 Task: Change the bottom padding of text to 0.54.
Action: Mouse moved to (901, 337)
Screenshot: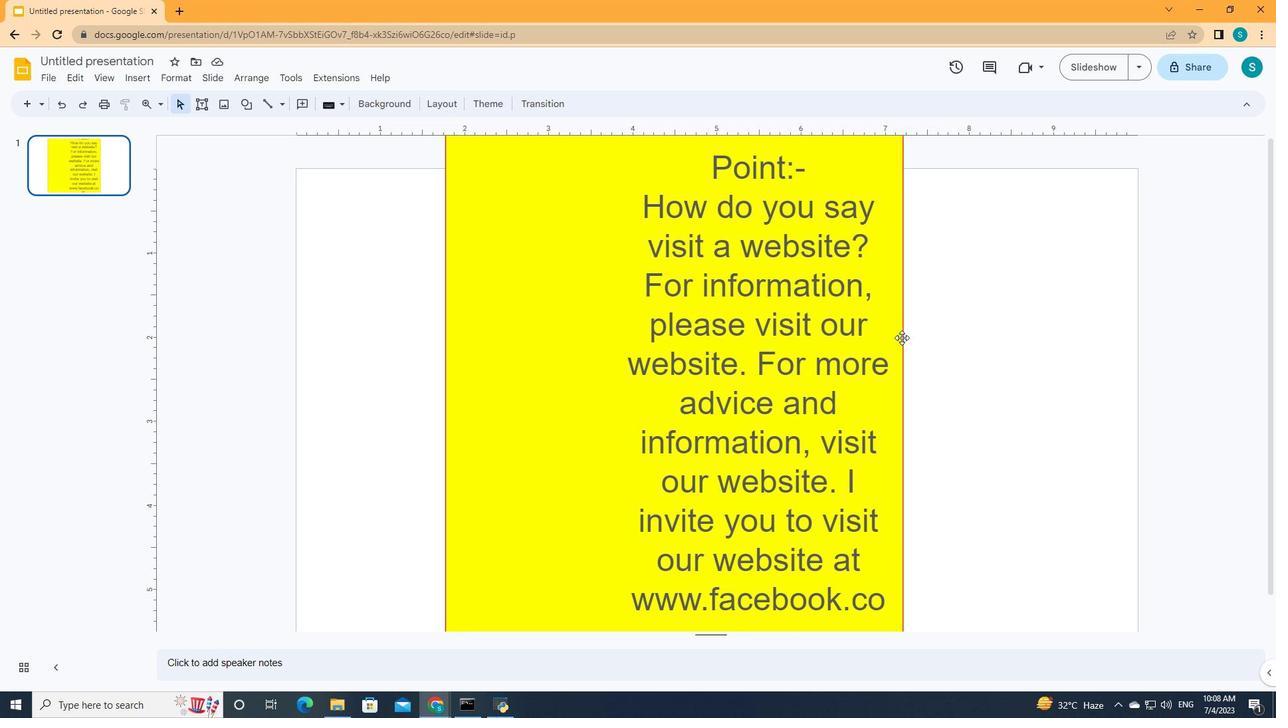 
Action: Mouse pressed left at (901, 337)
Screenshot: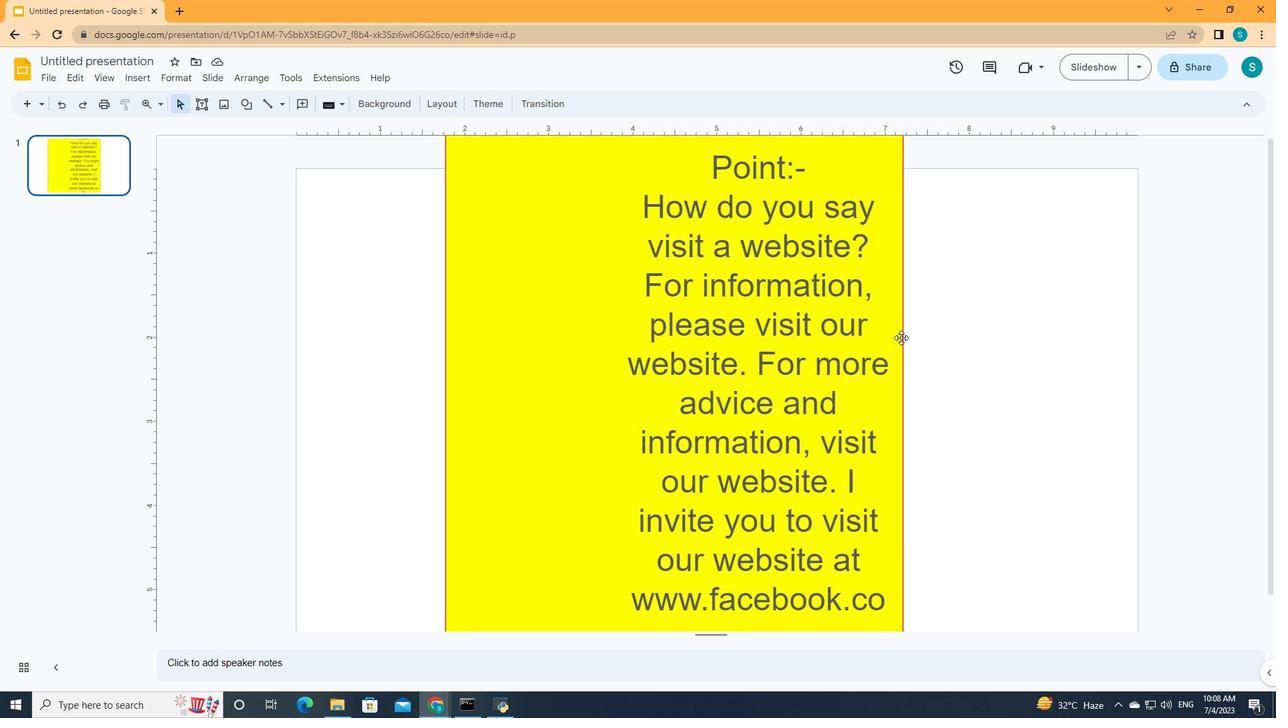 
Action: Mouse moved to (932, 96)
Screenshot: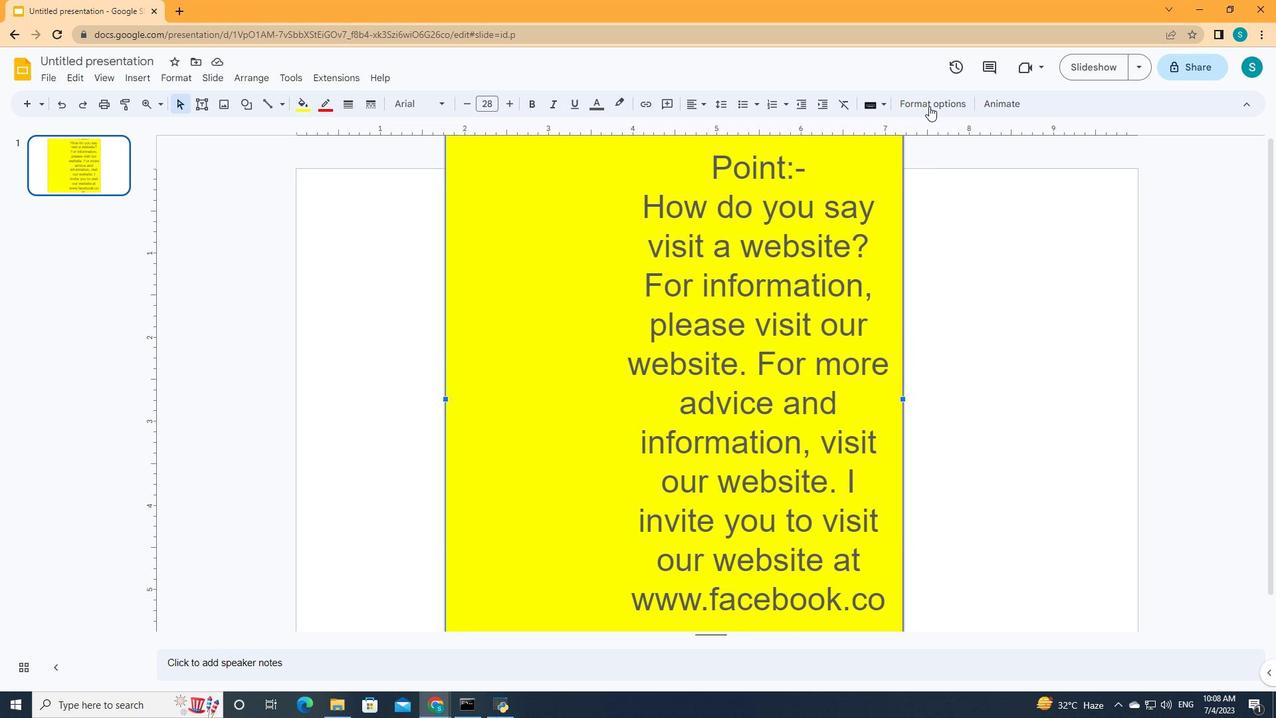 
Action: Mouse pressed left at (932, 96)
Screenshot: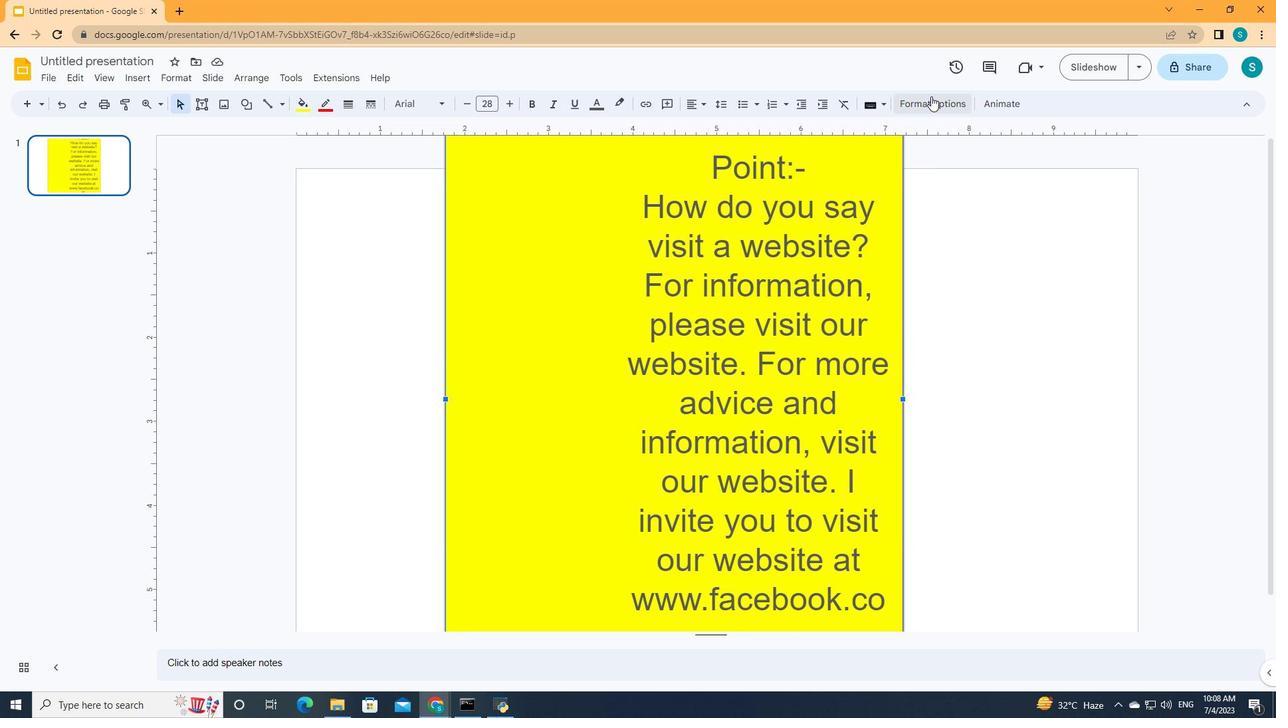 
Action: Mouse moved to (1114, 227)
Screenshot: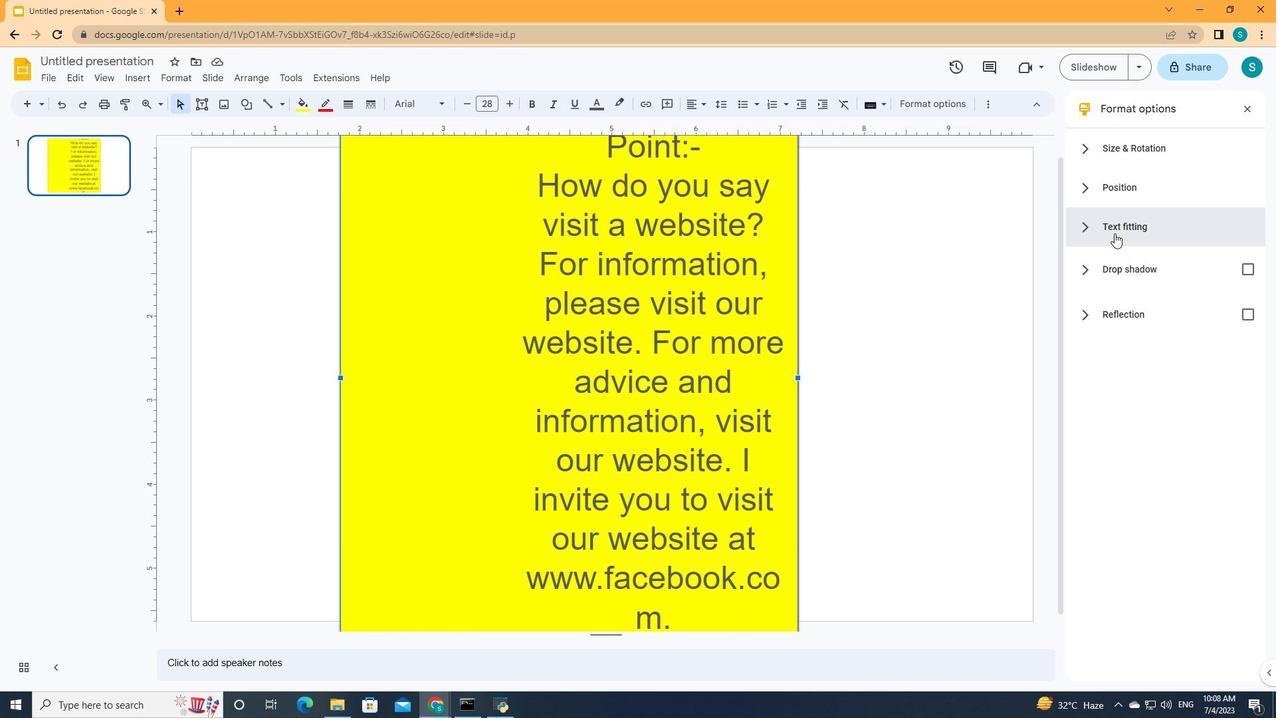 
Action: Mouse pressed left at (1114, 227)
Screenshot: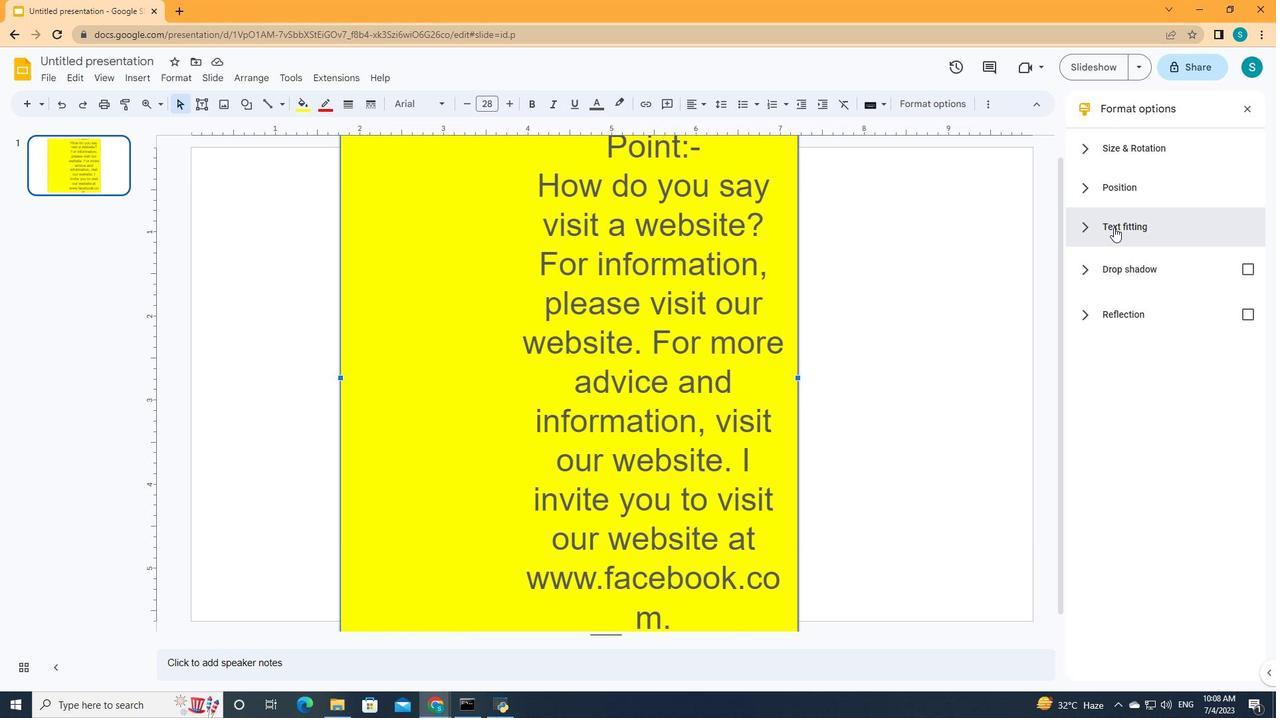 
Action: Mouse moved to (1184, 499)
Screenshot: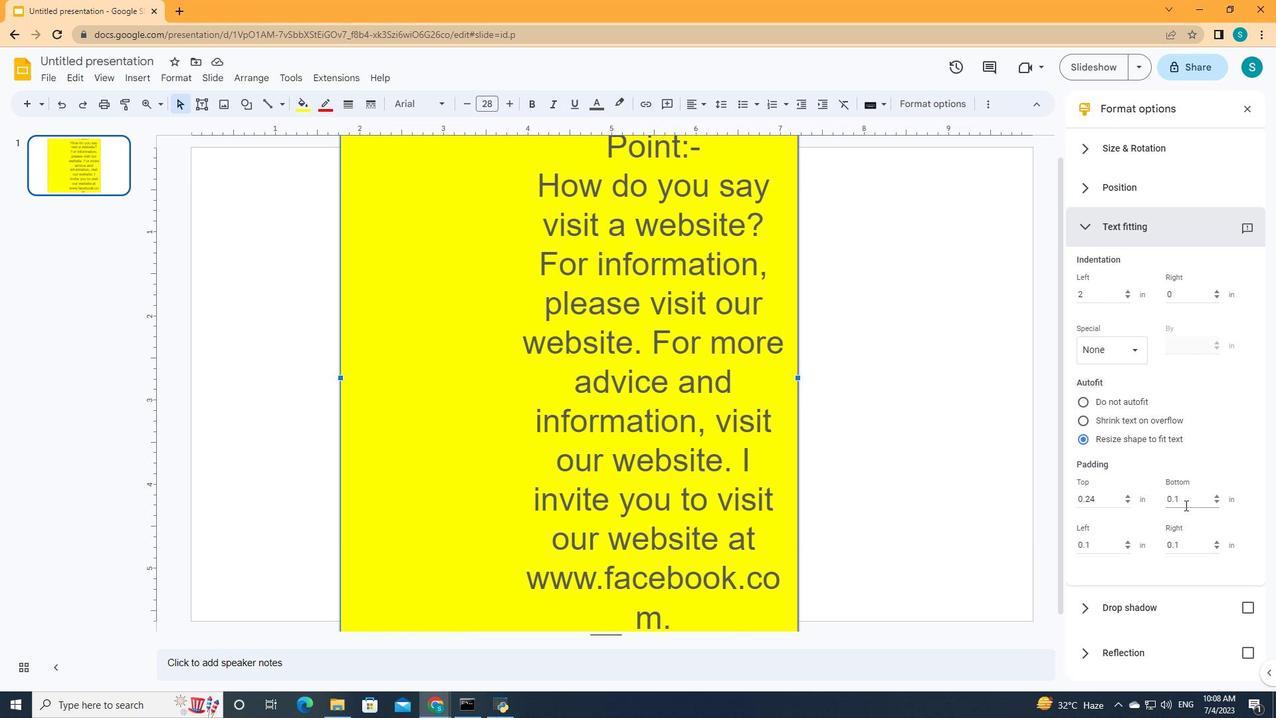 
Action: Mouse pressed left at (1184, 499)
Screenshot: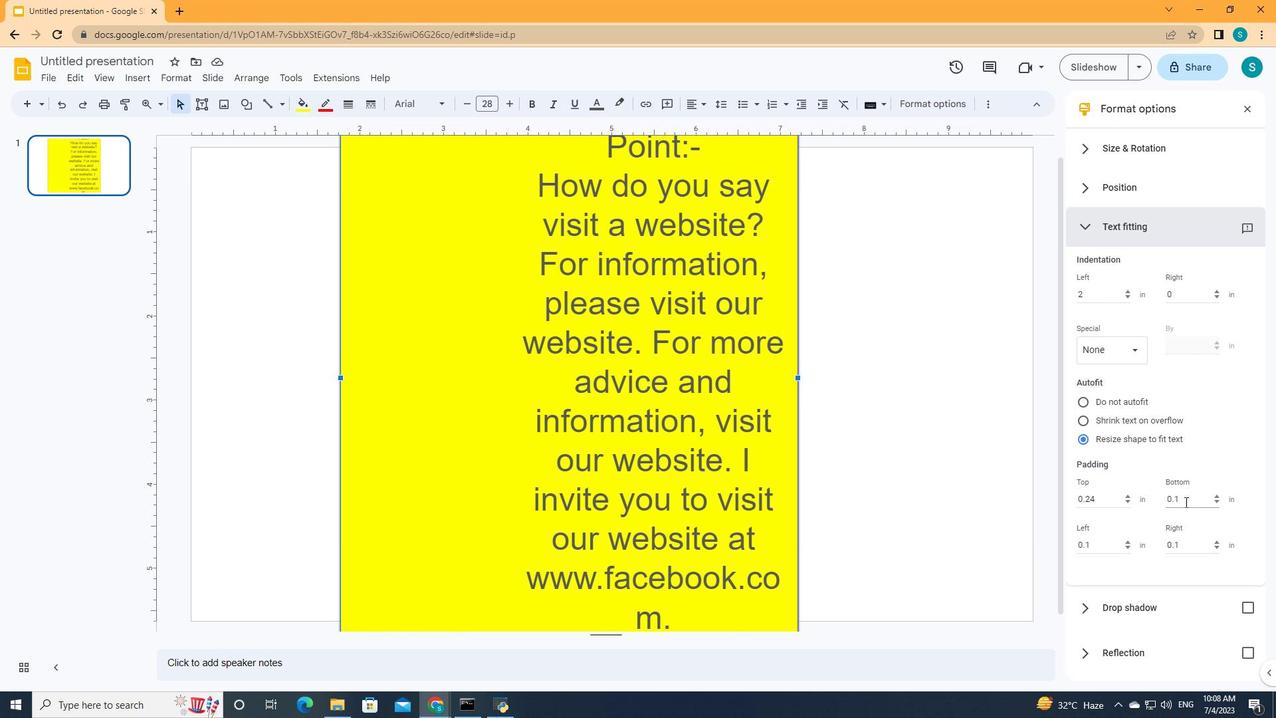 
Action: Mouse moved to (1150, 505)
Screenshot: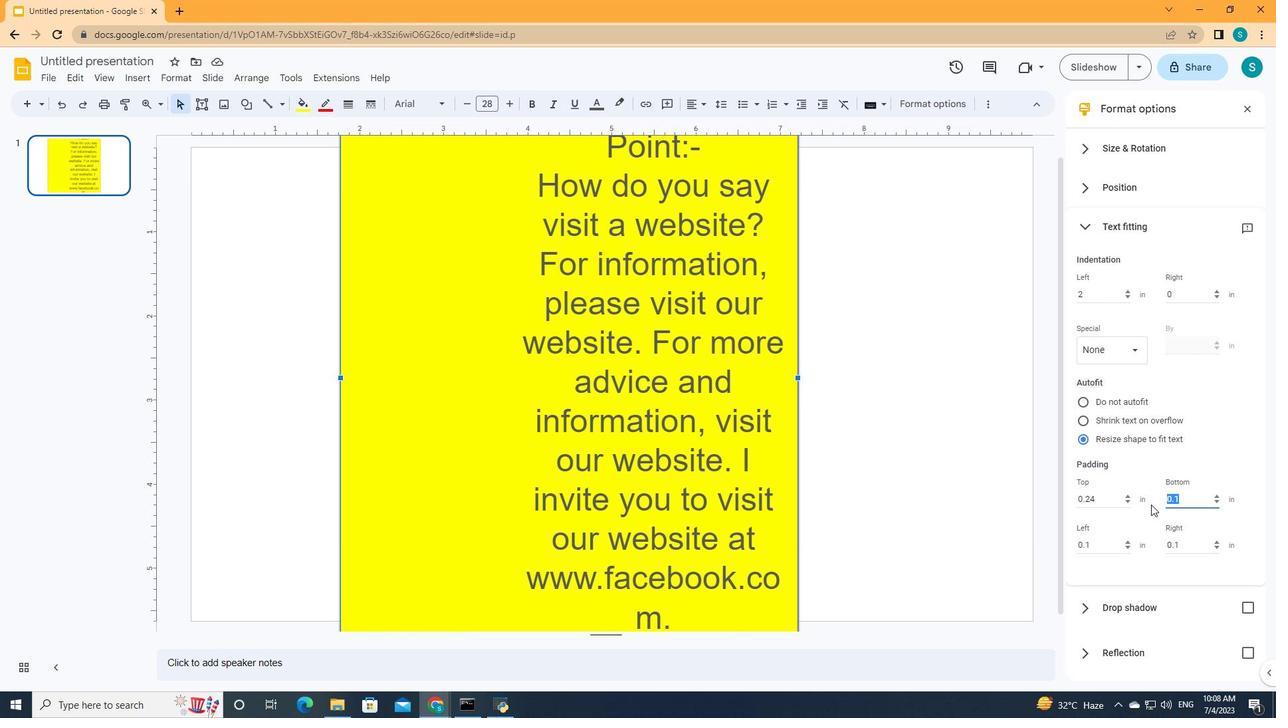 
Action: Key pressed 0.54
Screenshot: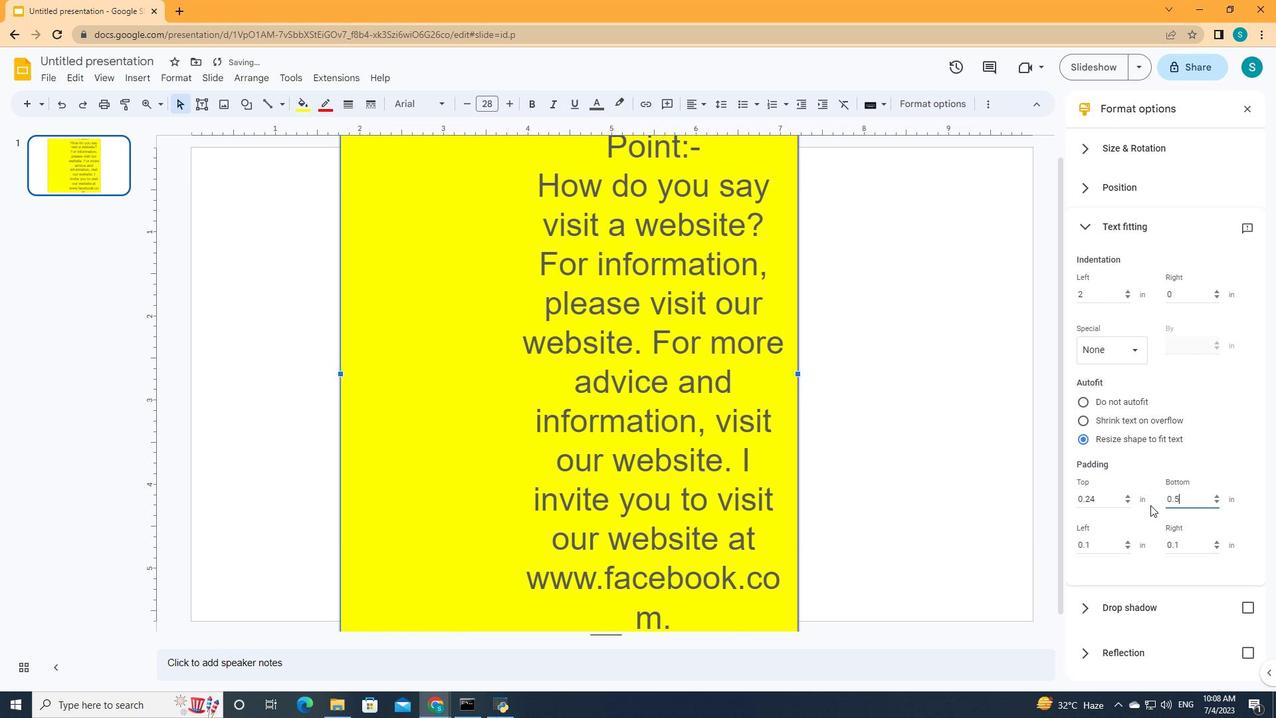 
